 Task: Start a Sprint called Sprint0013 in Scrum Project Project0005 in Jira
Action: Mouse moved to (396, 454)
Screenshot: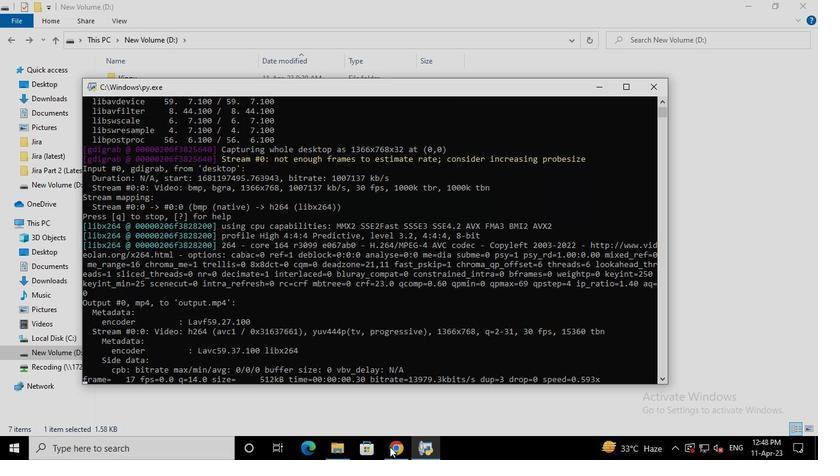 
Action: Mouse pressed left at (396, 454)
Screenshot: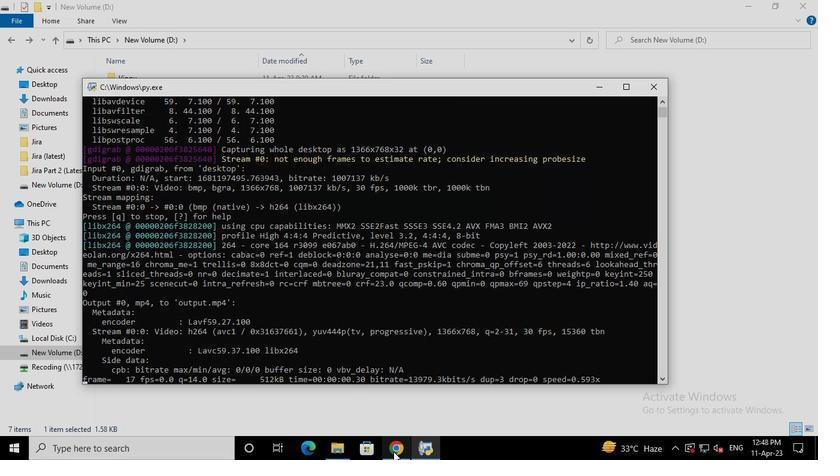
Action: Mouse moved to (89, 187)
Screenshot: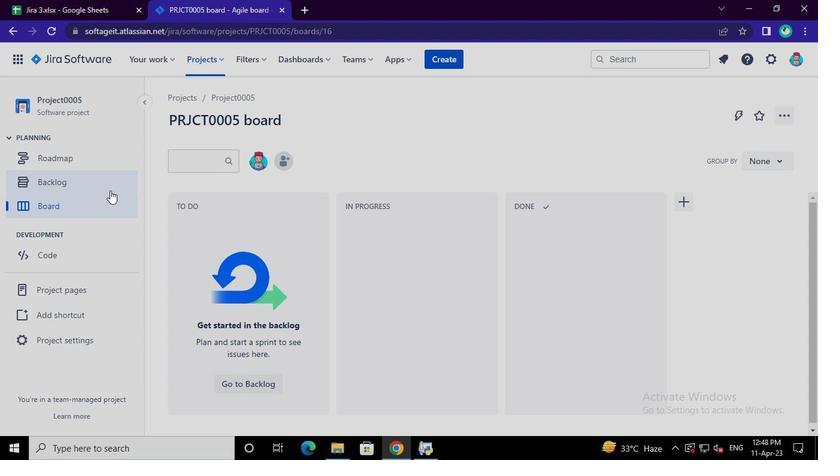 
Action: Mouse pressed left at (89, 187)
Screenshot: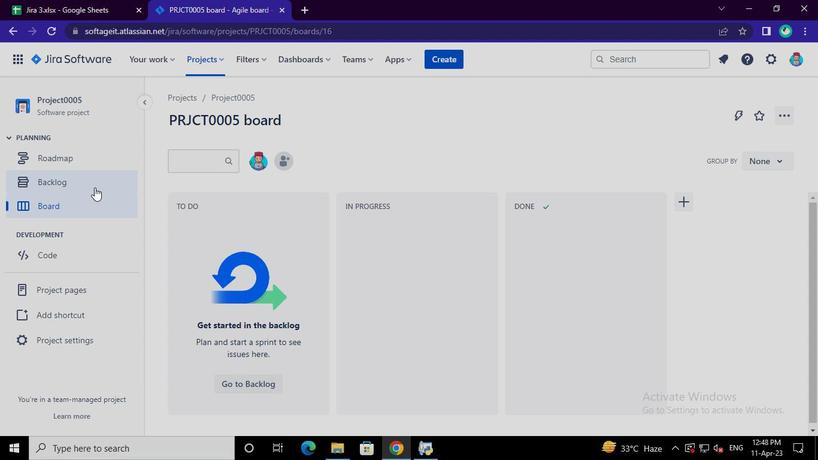 
Action: Mouse moved to (726, 192)
Screenshot: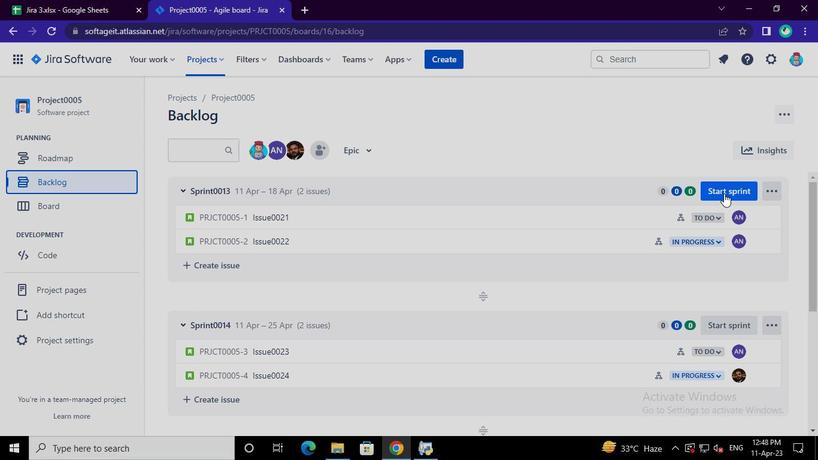 
Action: Mouse pressed left at (726, 192)
Screenshot: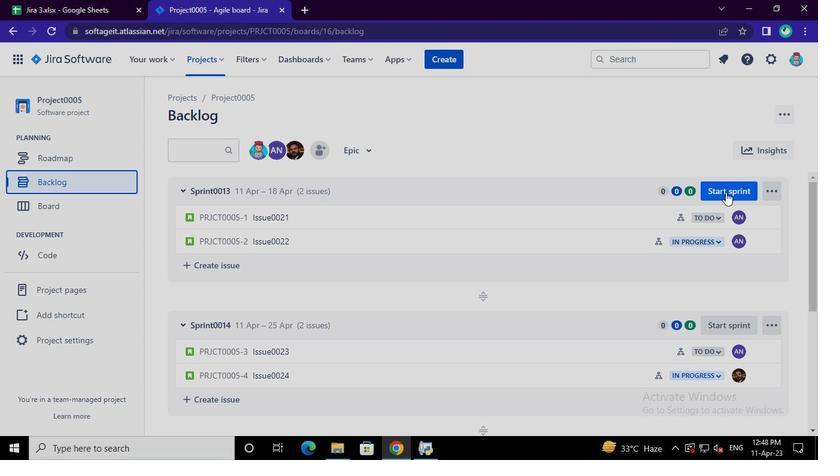 
Action: Mouse moved to (498, 434)
Screenshot: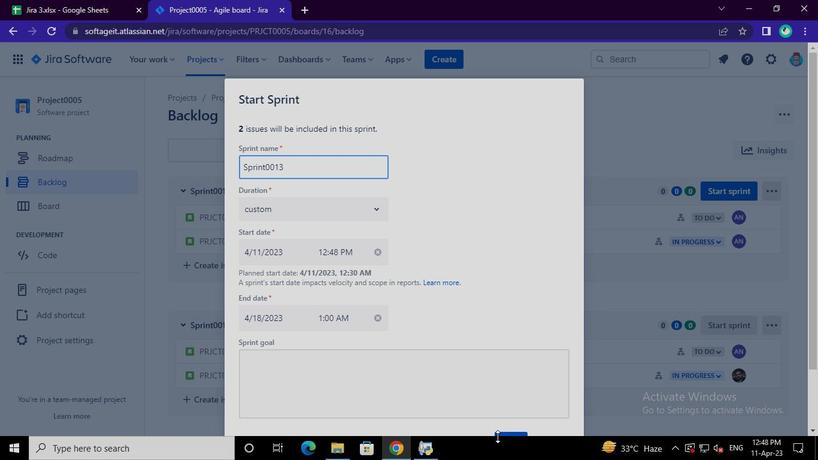 
Action: Mouse pressed left at (498, 434)
Screenshot: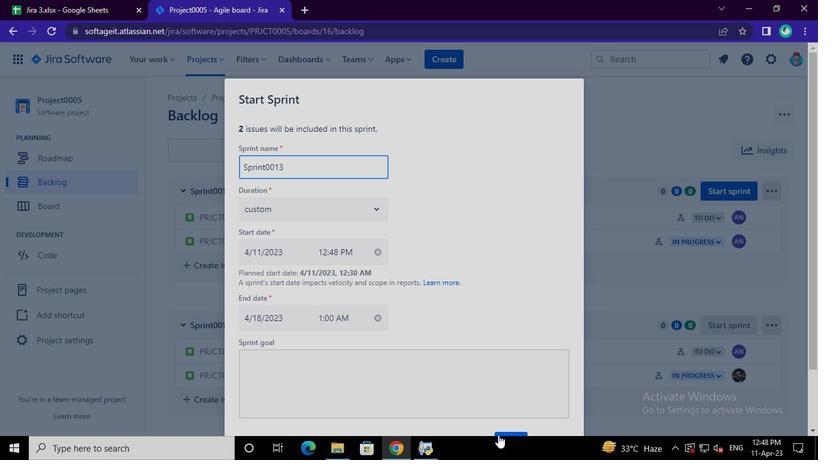 
Action: Mouse moved to (434, 449)
Screenshot: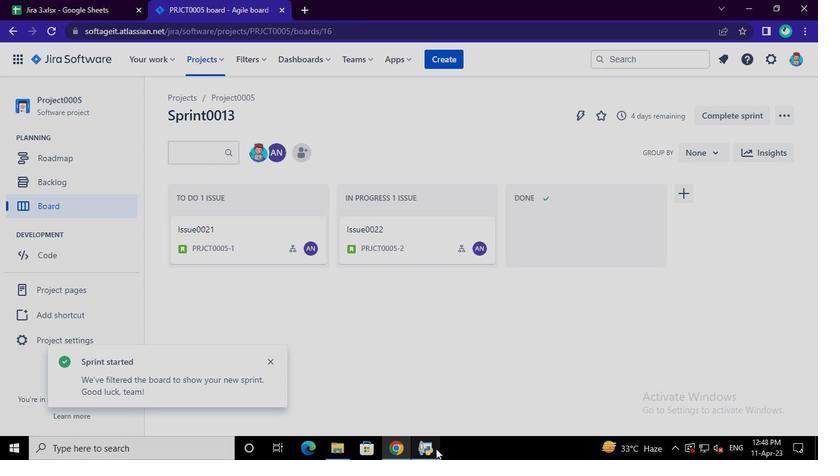 
Action: Mouse pressed left at (434, 449)
Screenshot: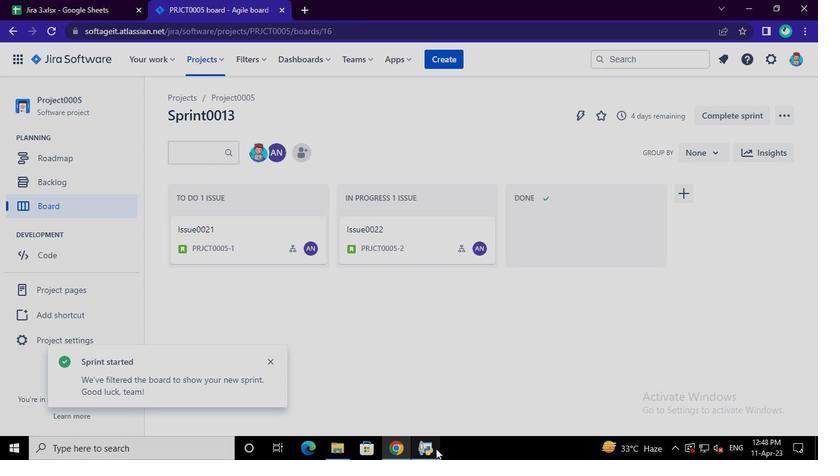 
Action: Mouse moved to (662, 89)
Screenshot: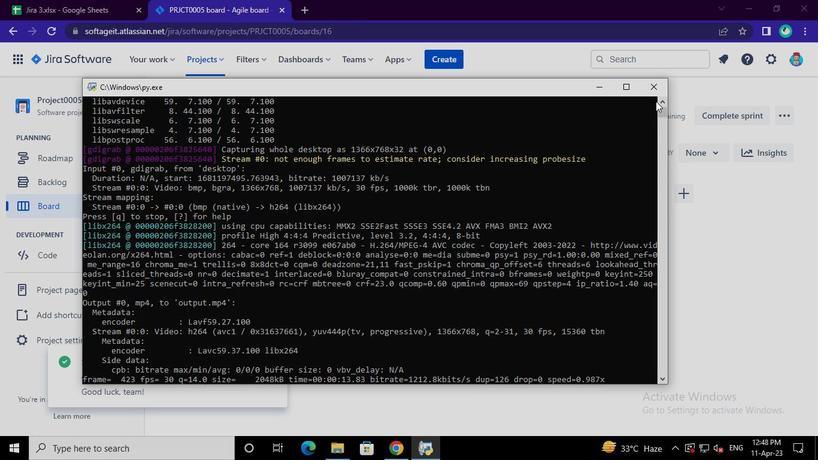 
Action: Mouse pressed left at (662, 89)
Screenshot: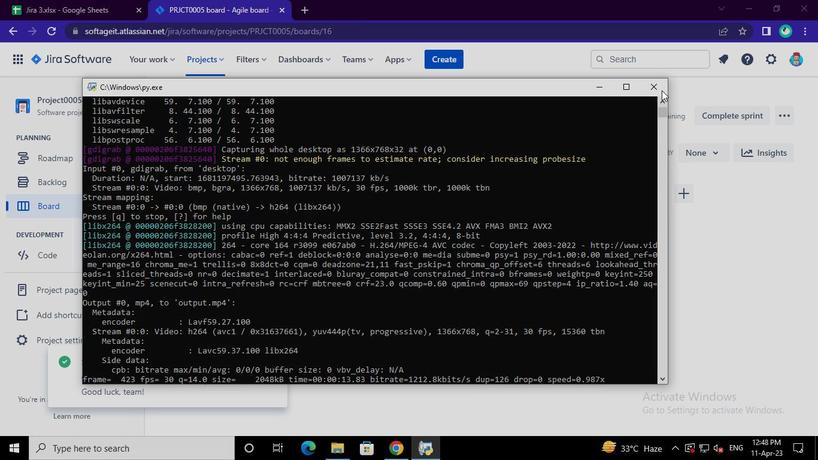 
